 Task: Add an event with the title Team Building Workshop: Building Trust and Camaraderie, date ''2023/11/25'', time 8:30 AM to 10:30 AMand add a description: The event will kick off with a warm introduction, allowing participants to briefly share their backgrounds, interests, and aspirations. Following that, mentors and mentees will be seated together at designated tables, fostering a relaxed atmosphere conducive to open dialogue.Select event color  Lavender . Add location for the event as: 654 Trastevere, Rome, Italy, logged in from the account softage.5@softage.netand send the event invitation to softage.8@softage.net and softage.9@softage.net. Set a reminder for the event Doesn''t repeat
Action: Mouse moved to (49, 109)
Screenshot: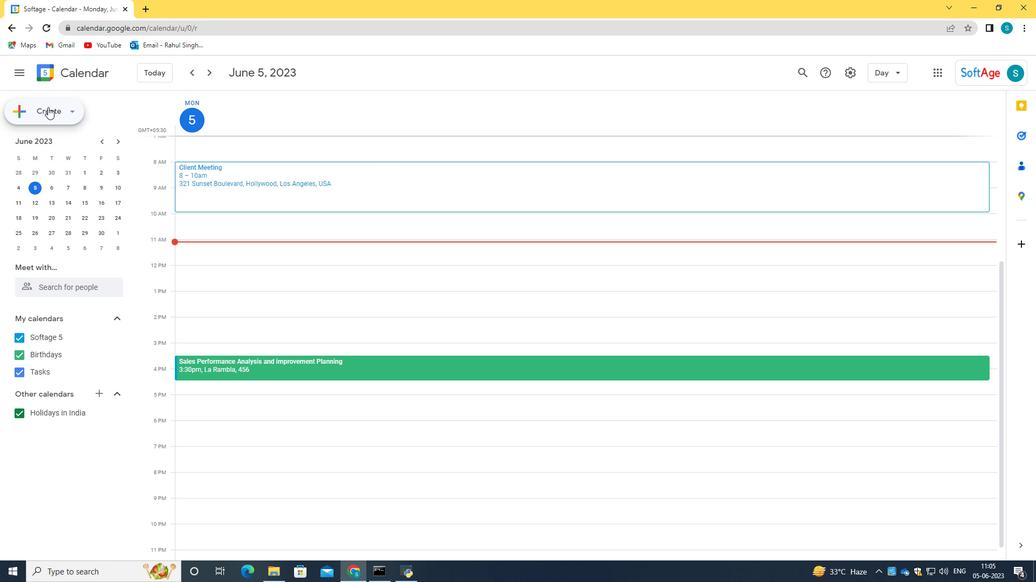 
Action: Mouse pressed left at (49, 109)
Screenshot: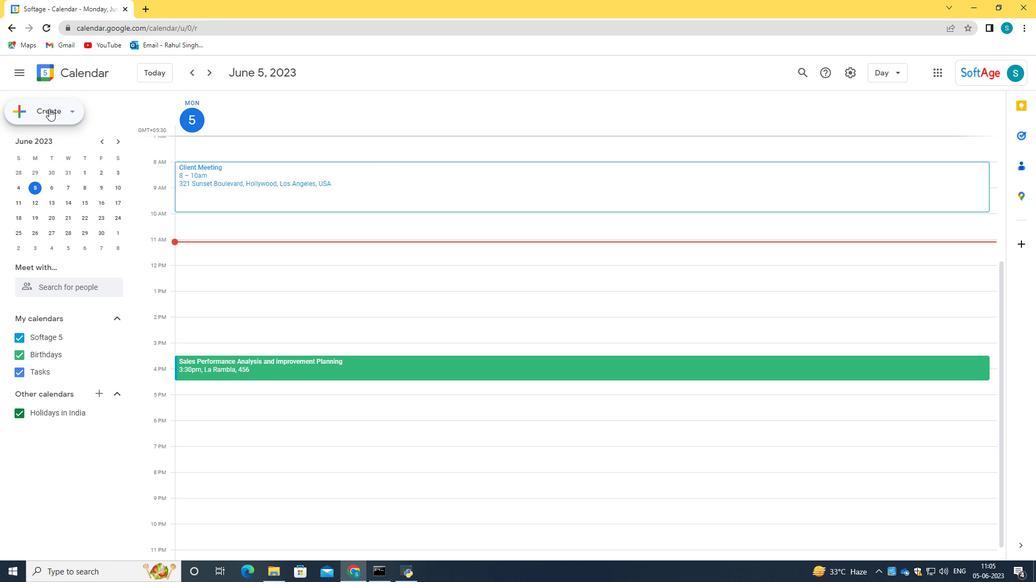 
Action: Mouse moved to (68, 138)
Screenshot: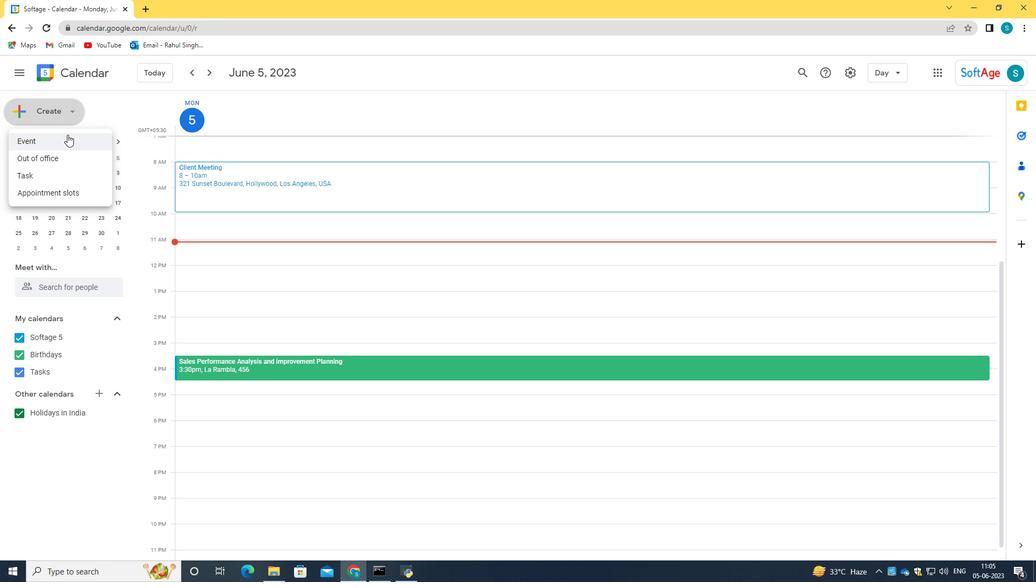 
Action: Mouse pressed left at (68, 138)
Screenshot: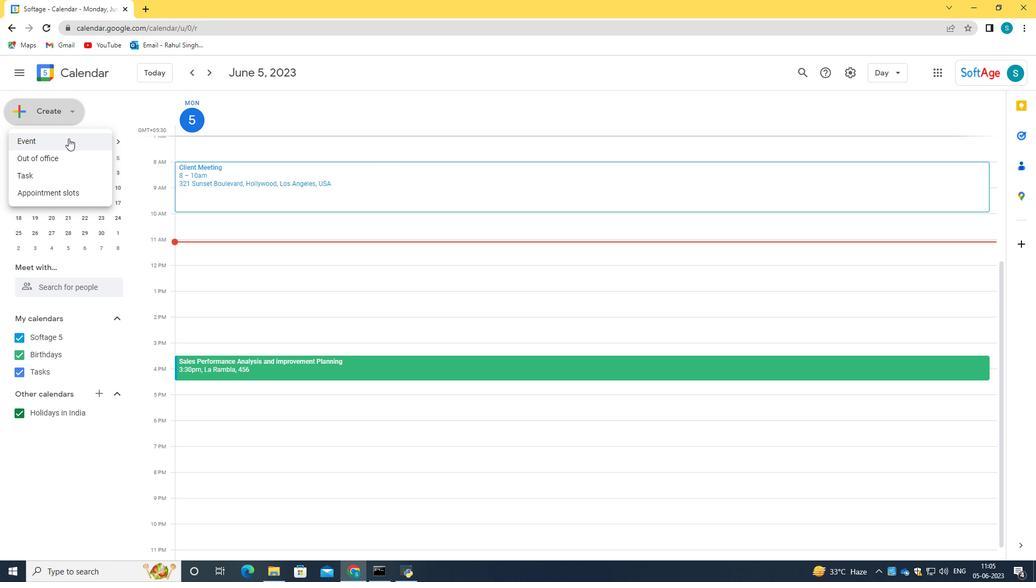 
Action: Mouse moved to (621, 432)
Screenshot: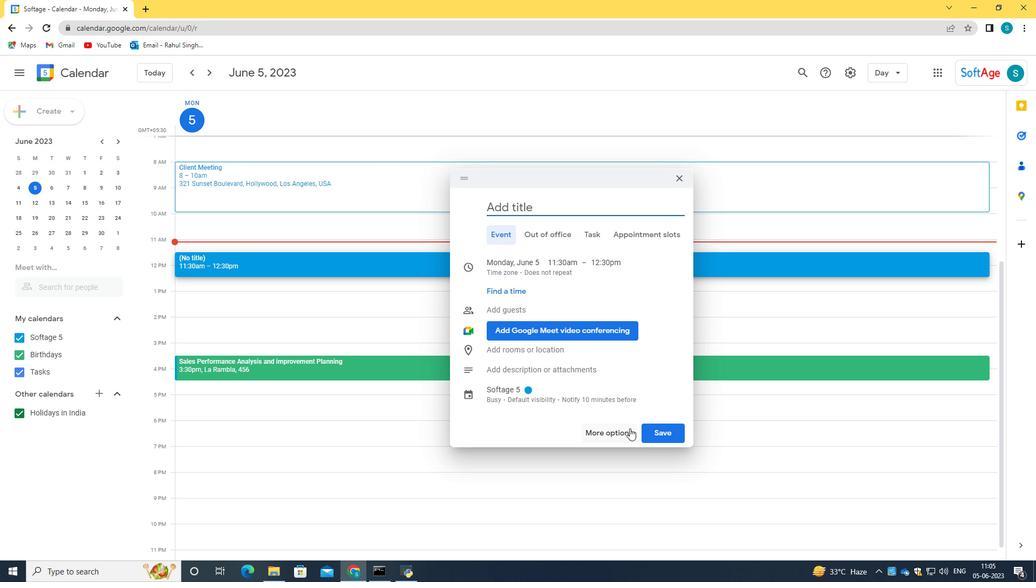 
Action: Mouse pressed left at (621, 432)
Screenshot: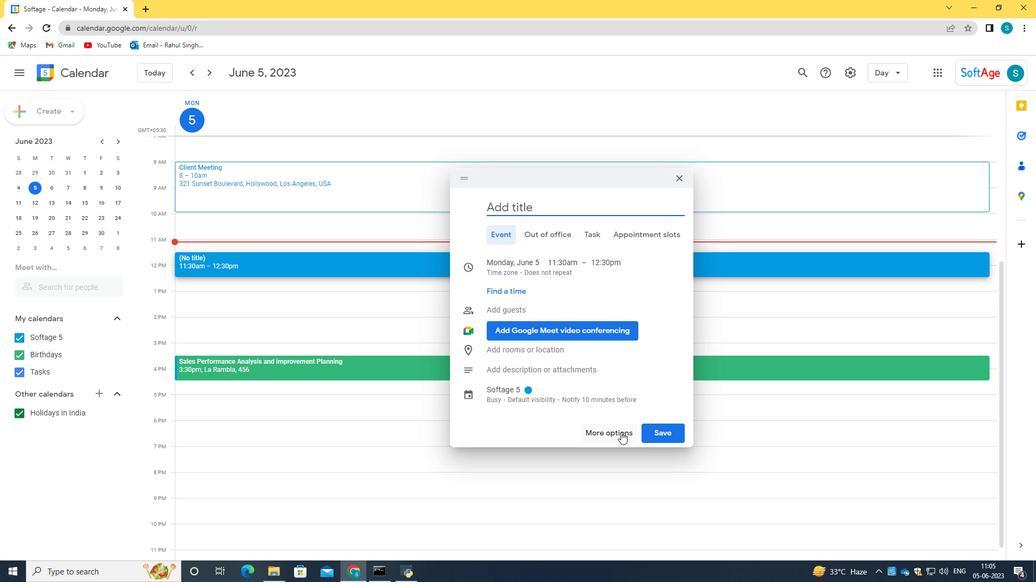 
Action: Mouse moved to (132, 79)
Screenshot: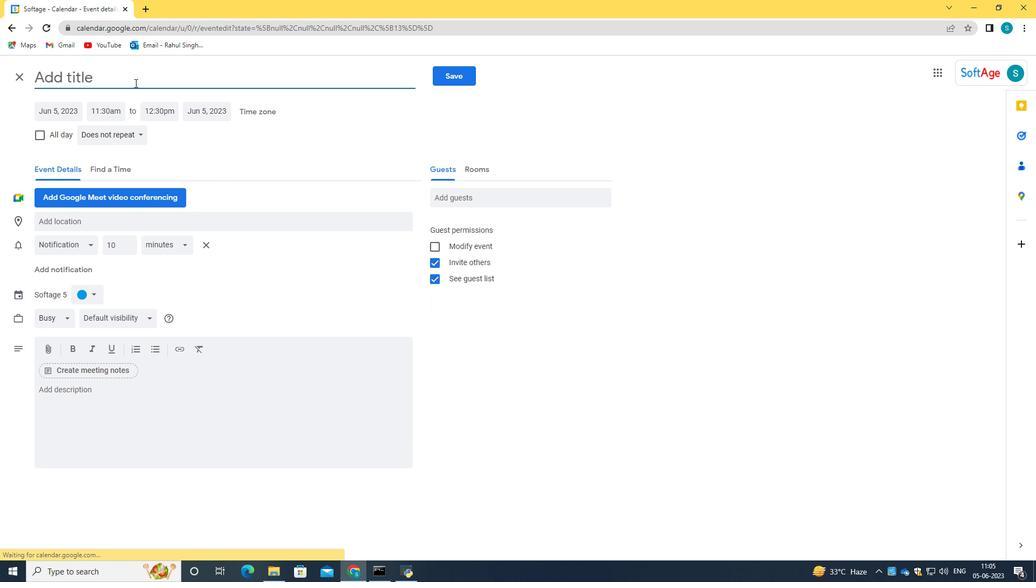 
Action: Mouse pressed left at (132, 79)
Screenshot: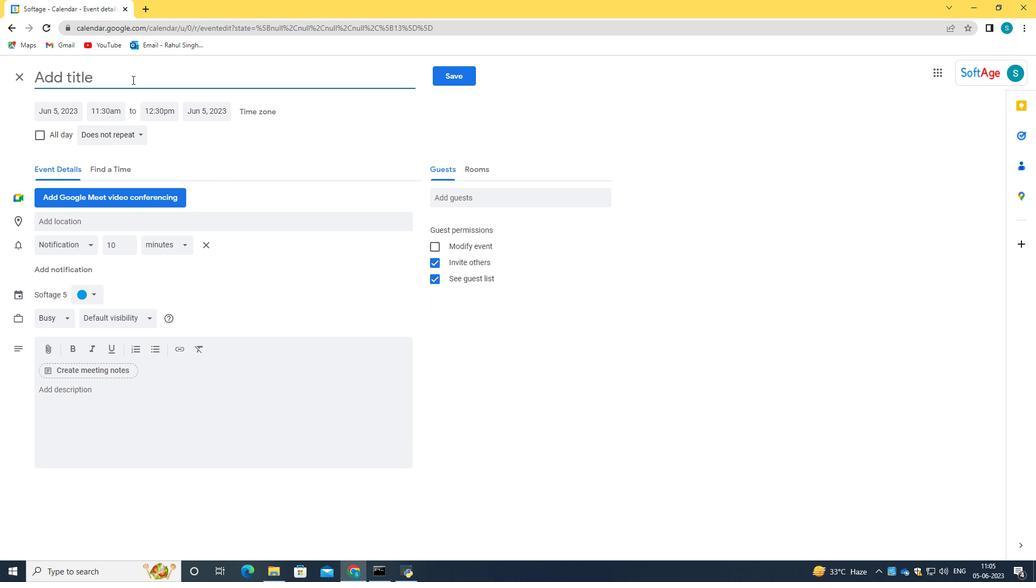 
Action: Key pressed <Key.caps_lock>T<Key.caps_lock>eam<Key.space><Key.caps_lock>B<Key.caps_lock>uilding<Key.space><Key.caps_lock>W<Key.caps_lock>orkshop<Key.shift_r>:<Key.space><Key.caps_lock>B<Key.caps_lock>uilding<Key.space><Key.caps_lock>T<Key.caps_lock>rust<Key.space>and<Key.space><Key.caps_lock>C<Key.caps_lock>amaraderie<Key.tab><Key.tab>2023<Key.shift_r><Key.shift_r><Key.shift_r><Key.shift_r><Key.shift_r><Key.shift_r>:<Key.backspace>/11/25<Key.tab>8<Key.shift_r>:30<Key.space>am<Key.tab>9<Key.shift_r>:30<Key.space>am
Screenshot: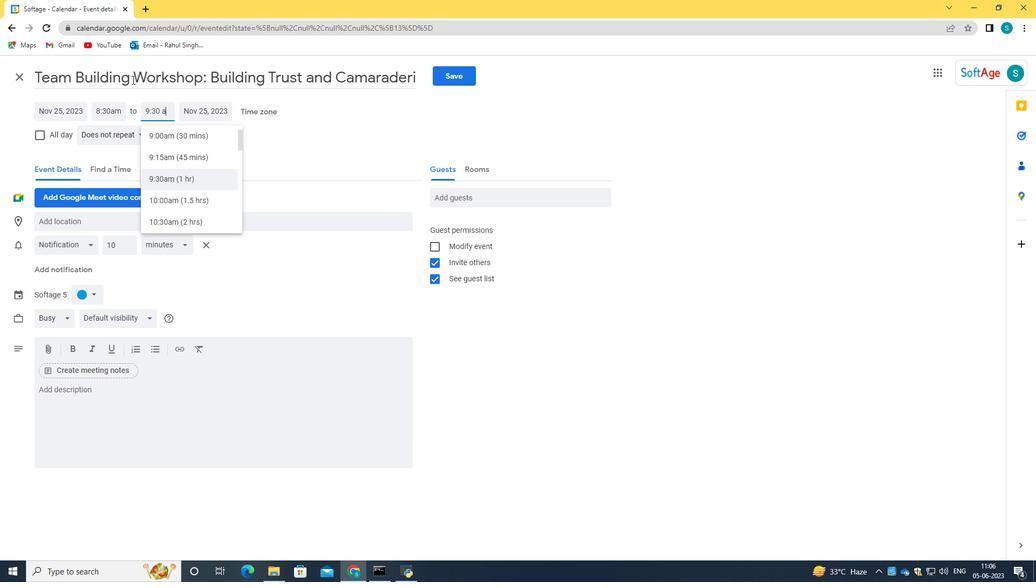 
Action: Mouse moved to (145, 409)
Screenshot: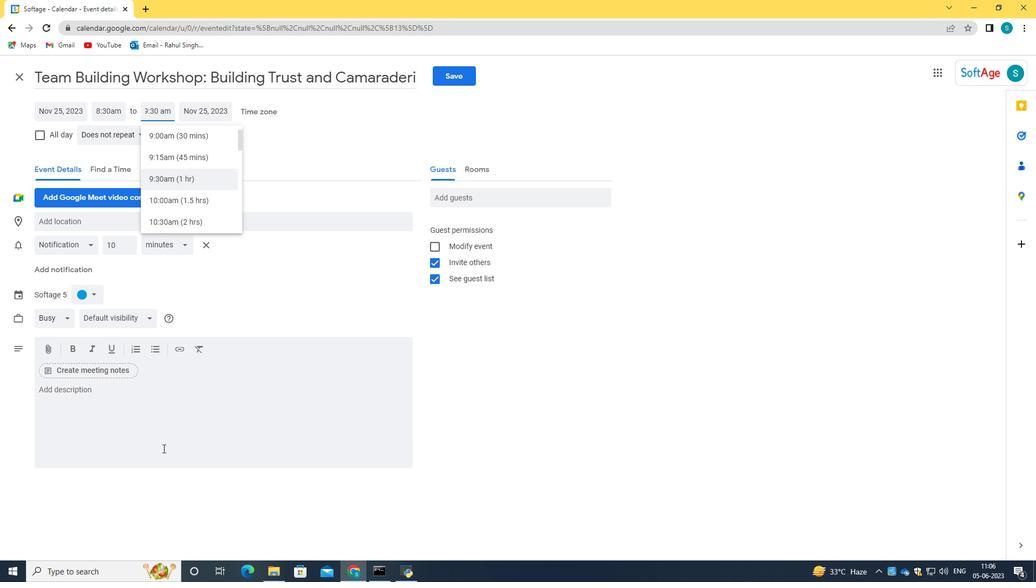 
Action: Mouse pressed left at (145, 409)
Screenshot: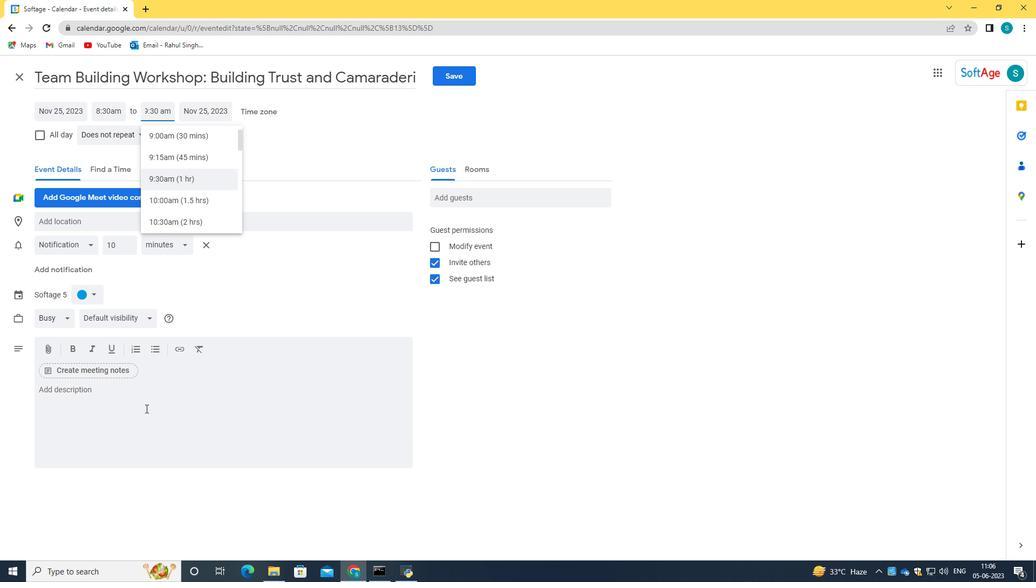 
Action: Key pressed <Key.caps_lock>T<Key.caps_lock>he<Key.space>event<Key.space>will<Key.space>kick<Key.space>off<Key.space>with<Key.space>a<Key.space>warm<Key.space>intr<Key.backspace>roduction<Key.space>,<Key.space>allown<Key.backspace>ing<Key.space>participants<Key.space>to<Key.space>briefly<Key.space>share<Key.space>their<Key.space>backgrounds,<Key.space>interests,<Key.space>and<Key.space>aspirations..<Key.space><Key.caps_lock><Key.backspace><Key.backspace><Key.space><Key.caps_lock>f<Key.caps_lock>OLL<Key.backspace><Key.backspace><Key.backspace><Key.backspace>F<Key.caps_lock>ollown<Key.backspace>ing<Key.space>that<Key.space><Key.backspace>,<Key.space>mne<Key.backspace><Key.backspace>entors<Key.space>and<Key.space>mentees<Key.space>e<Key.backspace>will<Key.space>be<Key.space>seated<Key.space>together<Key.space>at<Key.space>designated<Key.space>tables,<Key.space>fostering<Key.space>a<Key.space>relaxed<Key.space>atomosphere<Key.space><Key.backspace><Key.backspace><Key.backspace><Key.backspace><Key.backspace><Key.backspace><Key.backspace>sphere<Key.space>co<Key.backspace><Key.backspace><Key.backspace><Key.backspace><Key.backspace><Key.backspace><Key.backspace><Key.backspace><Key.backspace><Key.backspace><Key.backspace><Key.backspace>o<Key.backspace>mosphere<Key.space>conducive<Key.space>to<Key.space>open<Key.space>dialogue.
Screenshot: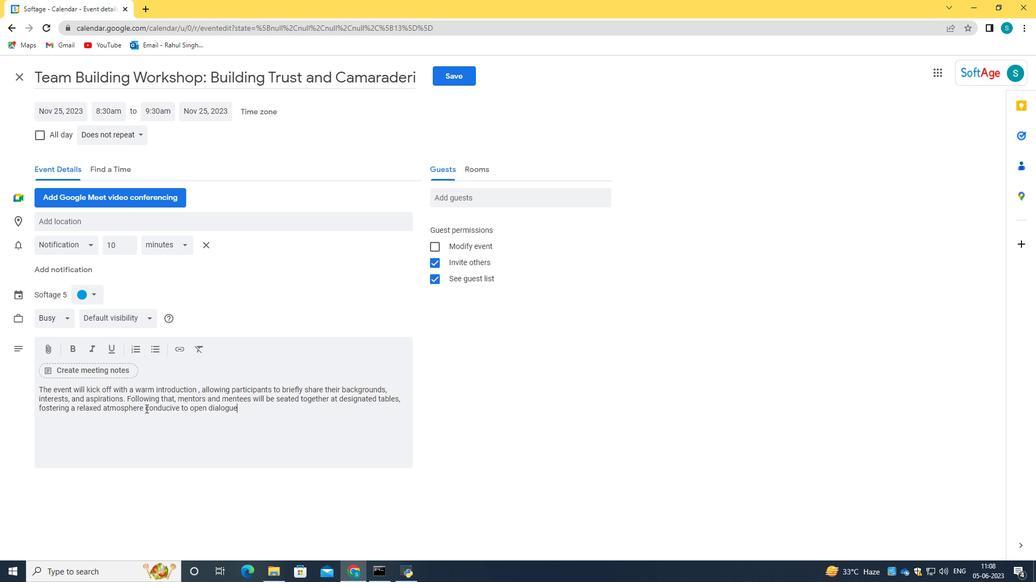 
Action: Mouse moved to (83, 291)
Screenshot: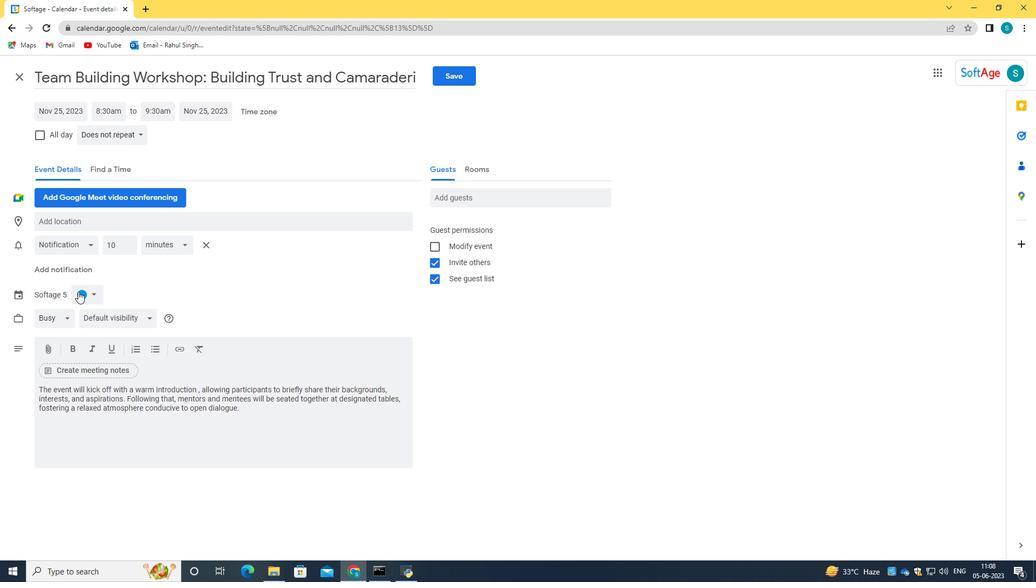 
Action: Mouse pressed left at (83, 291)
Screenshot: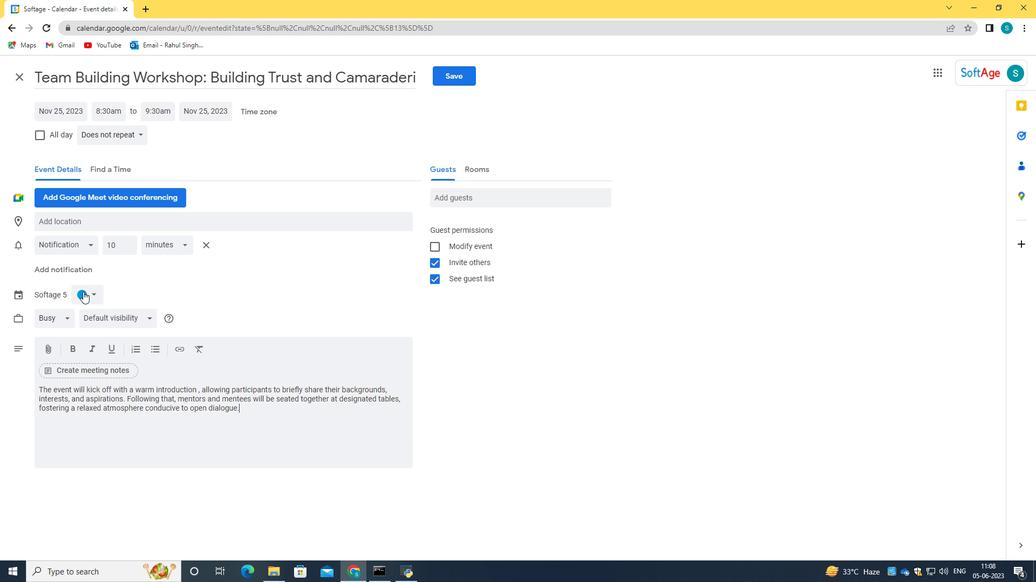 
Action: Mouse moved to (76, 348)
Screenshot: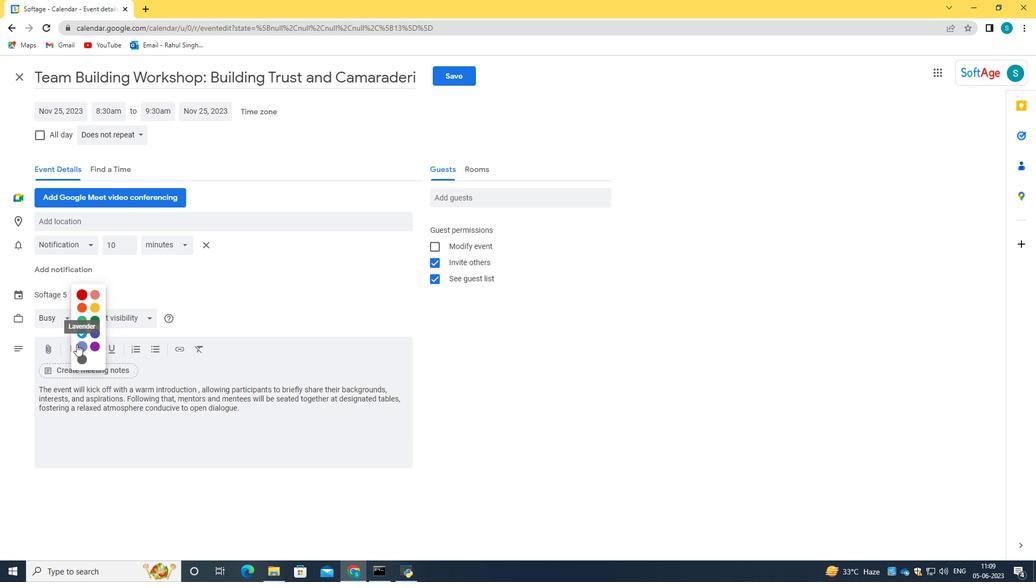 
Action: Mouse pressed left at (76, 348)
Screenshot: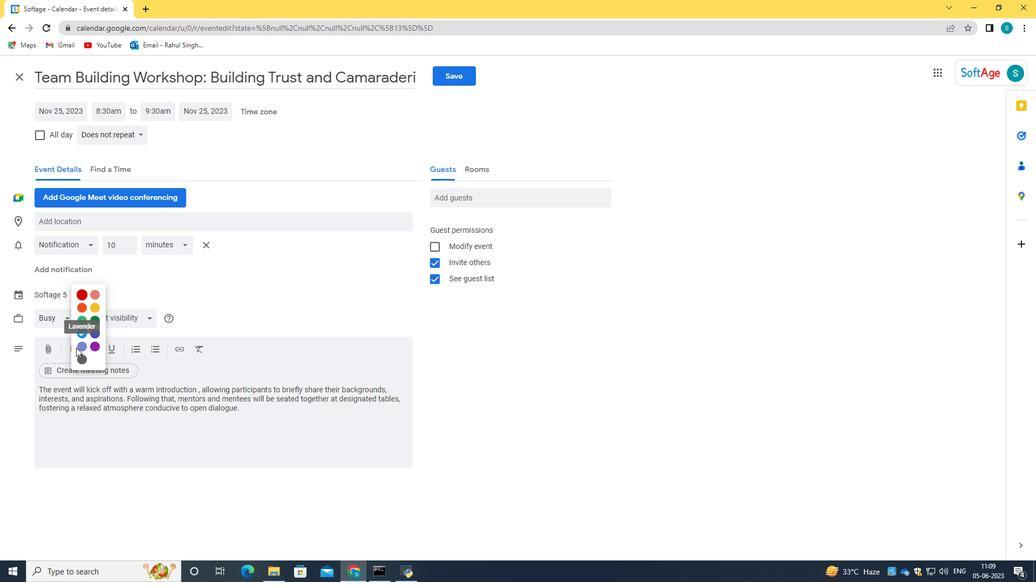 
Action: Mouse moved to (82, 346)
Screenshot: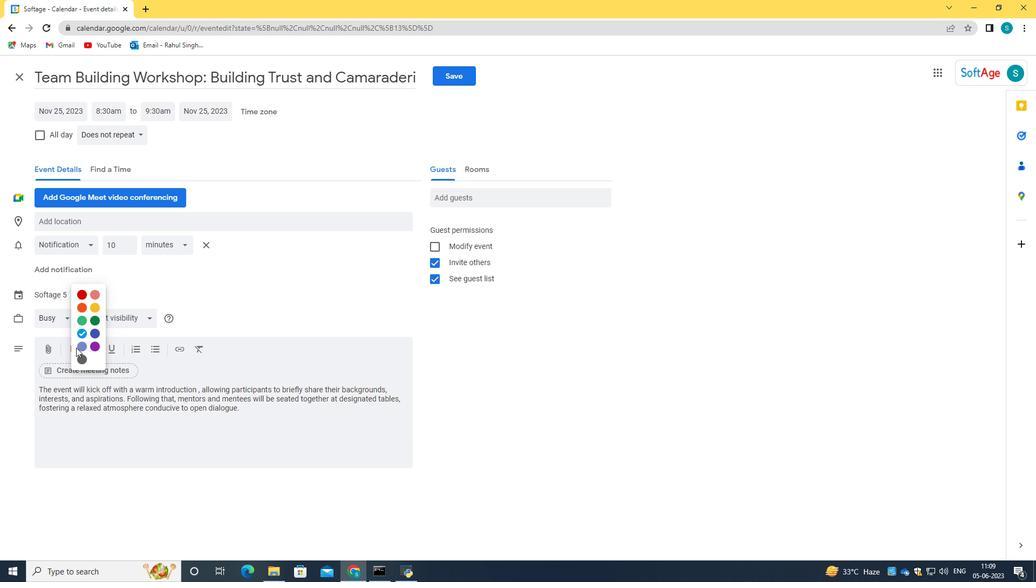 
Action: Mouse pressed left at (82, 346)
Screenshot: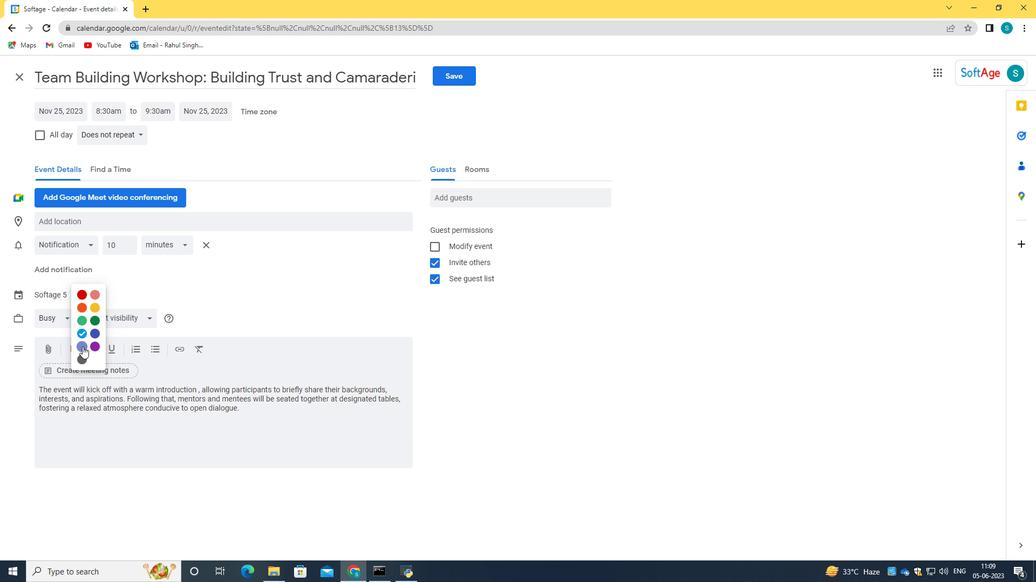 
Action: Mouse moved to (86, 222)
Screenshot: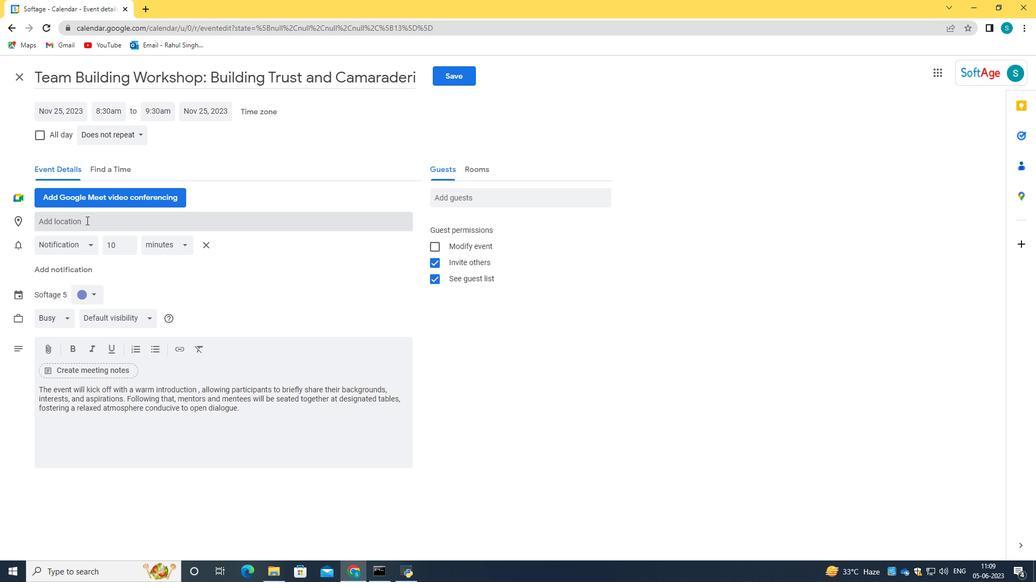 
Action: Mouse pressed left at (86, 222)
Screenshot: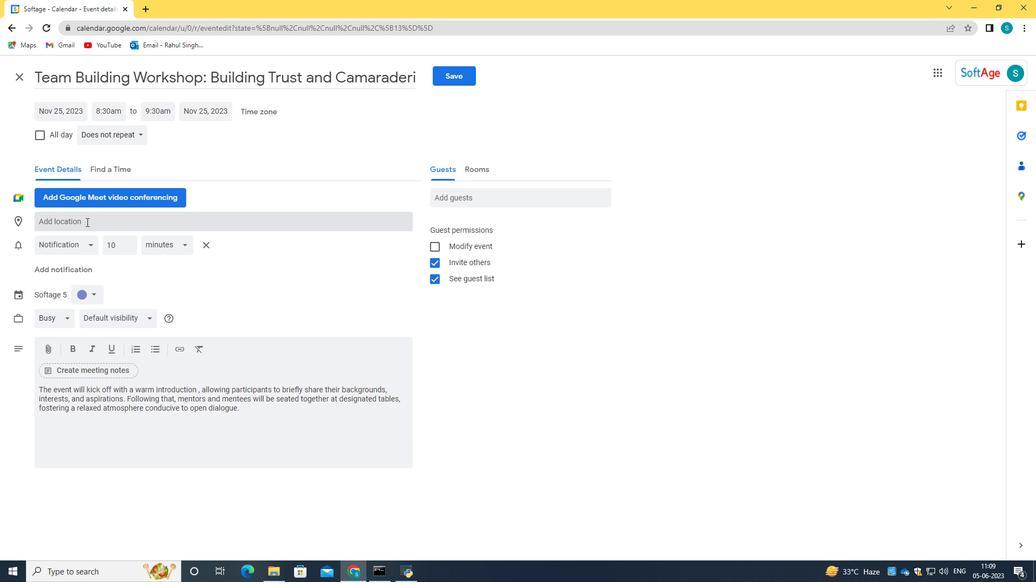 
Action: Key pressed 654<Key.space><Key.caps_lock>T<Key.caps_lock>rastevere<Key.space><Key.caps_lock>R<Key.caps_lock>ome,<Key.space><Key.caps_lock>I<Key.caps_lock>taly
Screenshot: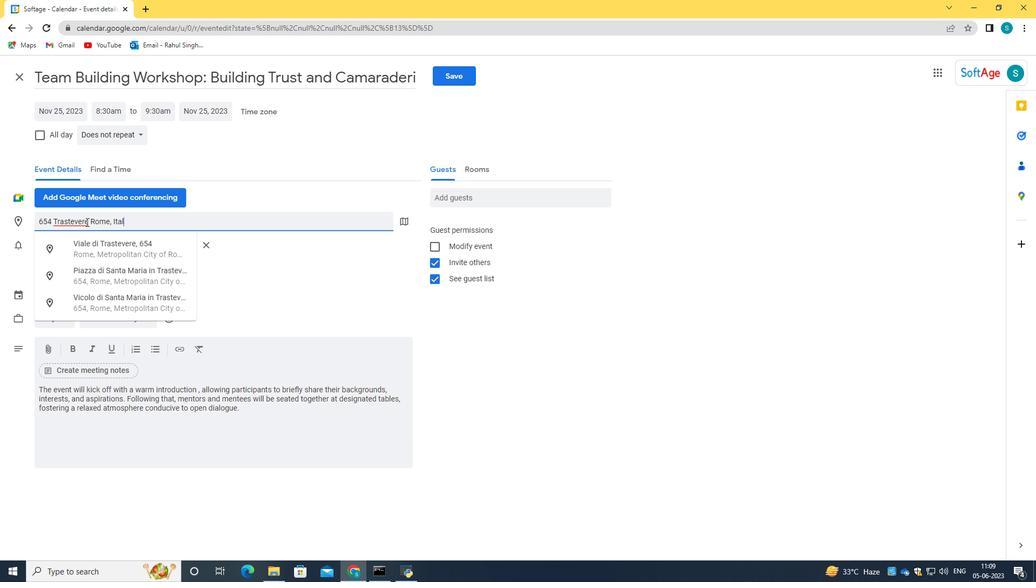 
Action: Mouse moved to (87, 221)
Screenshot: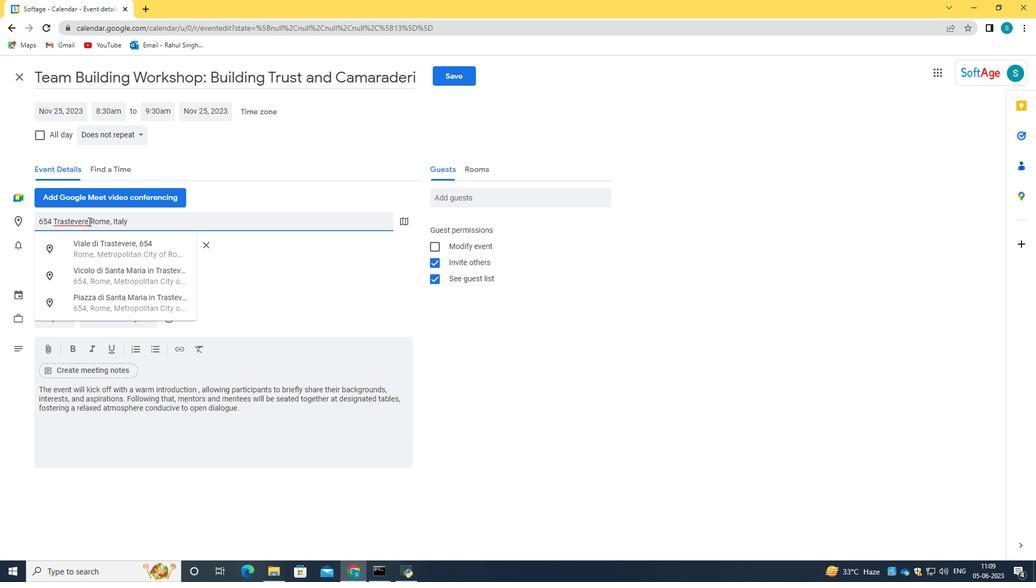 
Action: Mouse pressed left at (87, 221)
Screenshot: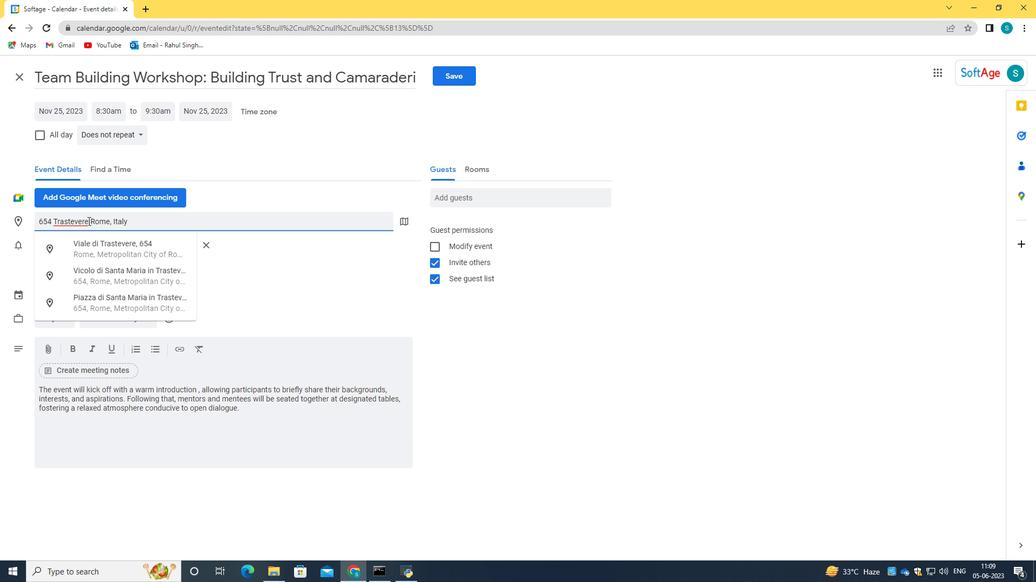 
Action: Mouse moved to (109, 226)
Screenshot: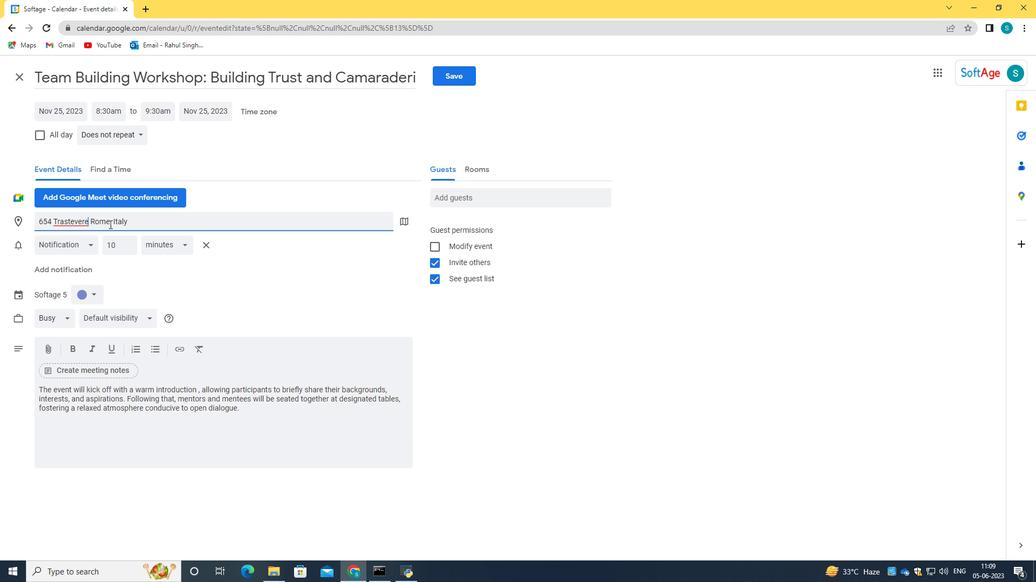 
Action: Key pressed ,<Key.space>
Screenshot: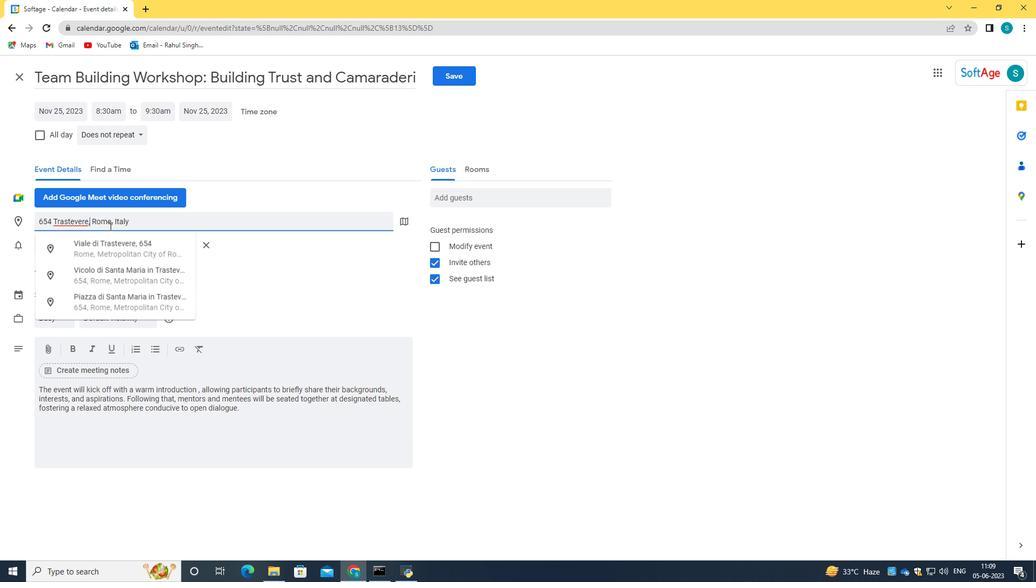 
Action: Mouse moved to (153, 247)
Screenshot: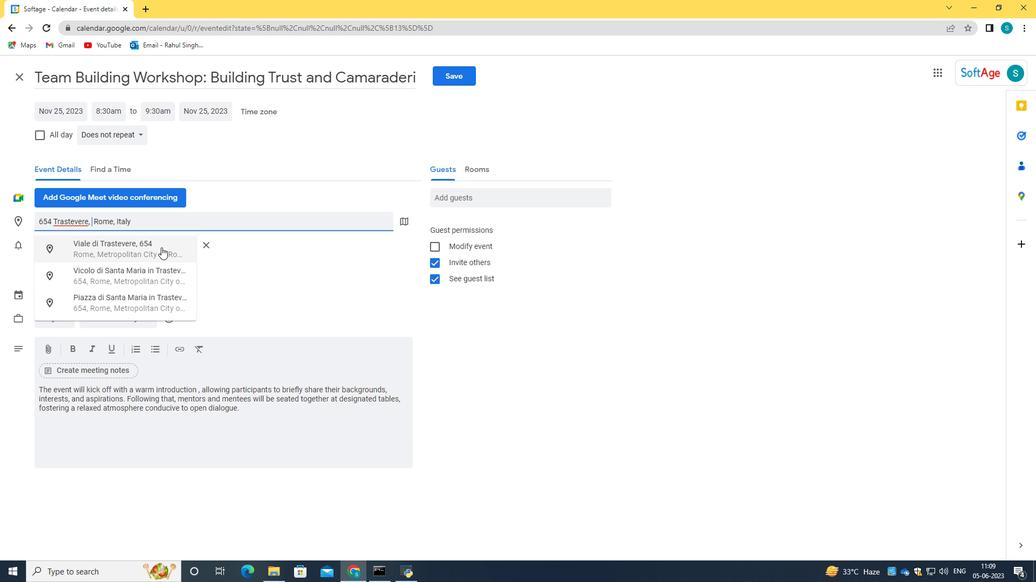 
Action: Mouse pressed left at (153, 247)
Screenshot: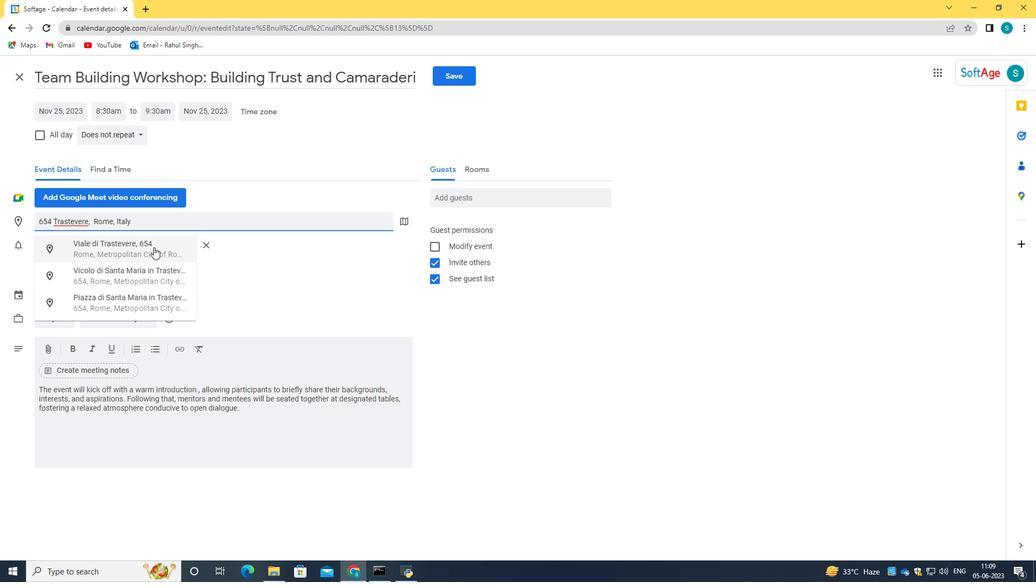 
Action: Mouse moved to (489, 191)
Screenshot: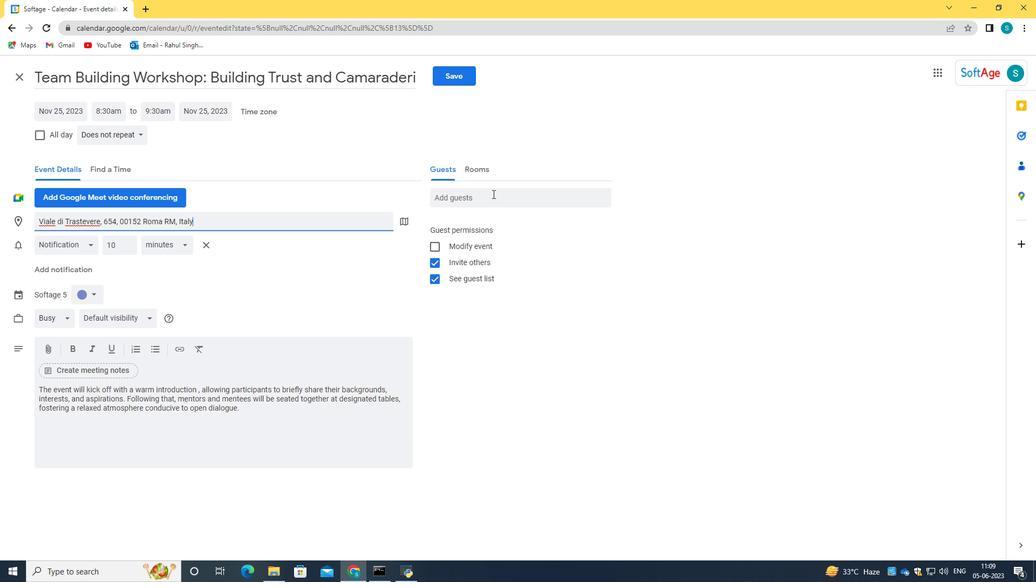 
Action: Mouse pressed left at (489, 191)
Screenshot: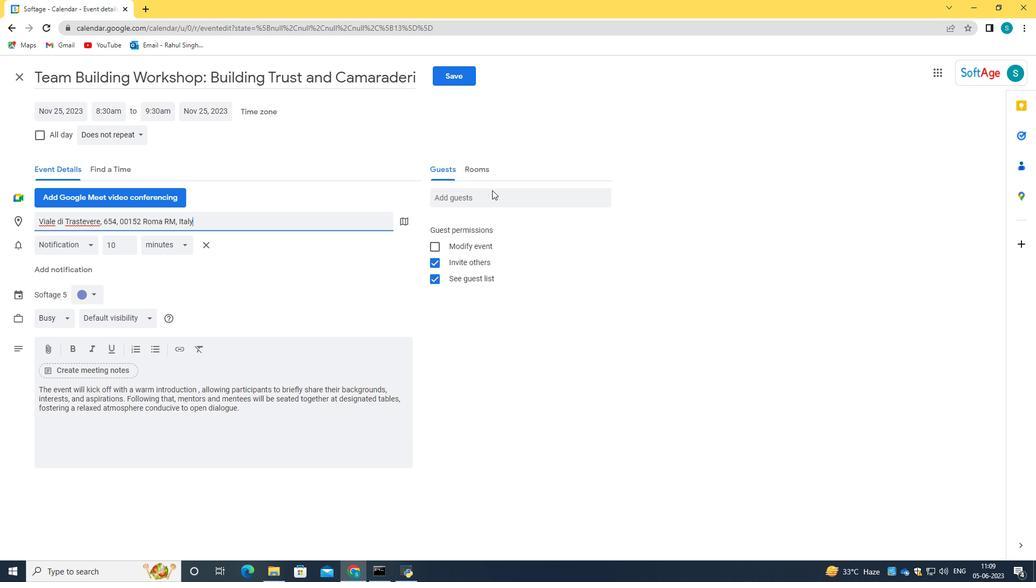 
Action: Key pressed sofatge<Key.backspace><Key.backspace><Key.backspace><Key.backspace>tage.8<Key.shift>@softage.net<Key.tab>softage.9<Key.shift>@softage.net
Screenshot: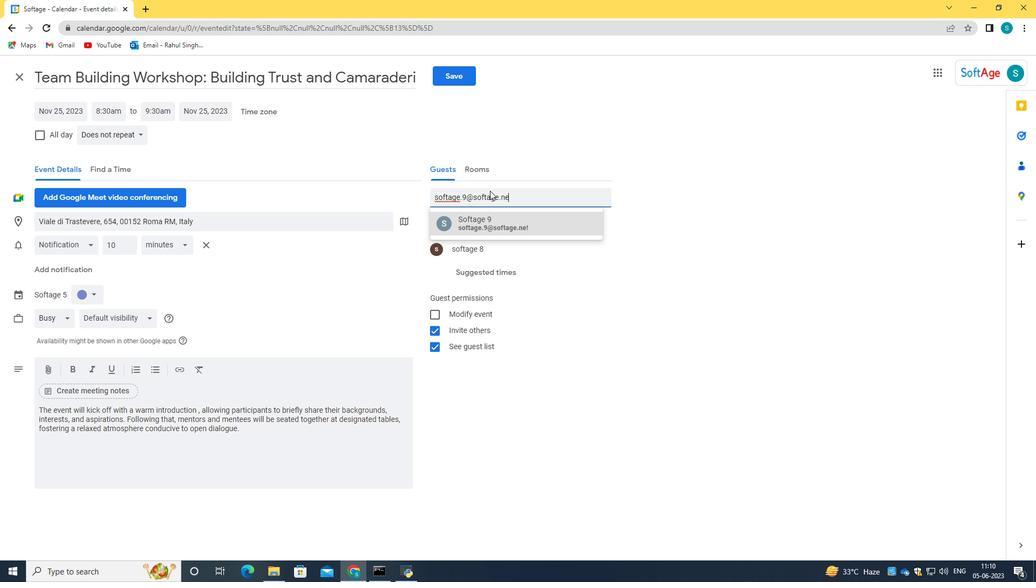 
Action: Mouse moved to (499, 219)
Screenshot: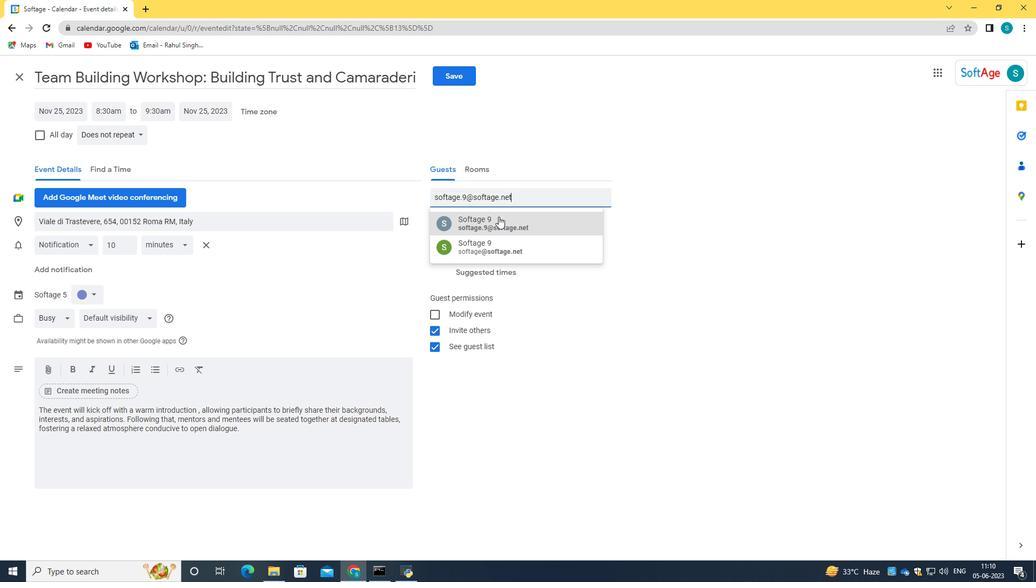 
Action: Mouse pressed left at (499, 219)
Screenshot: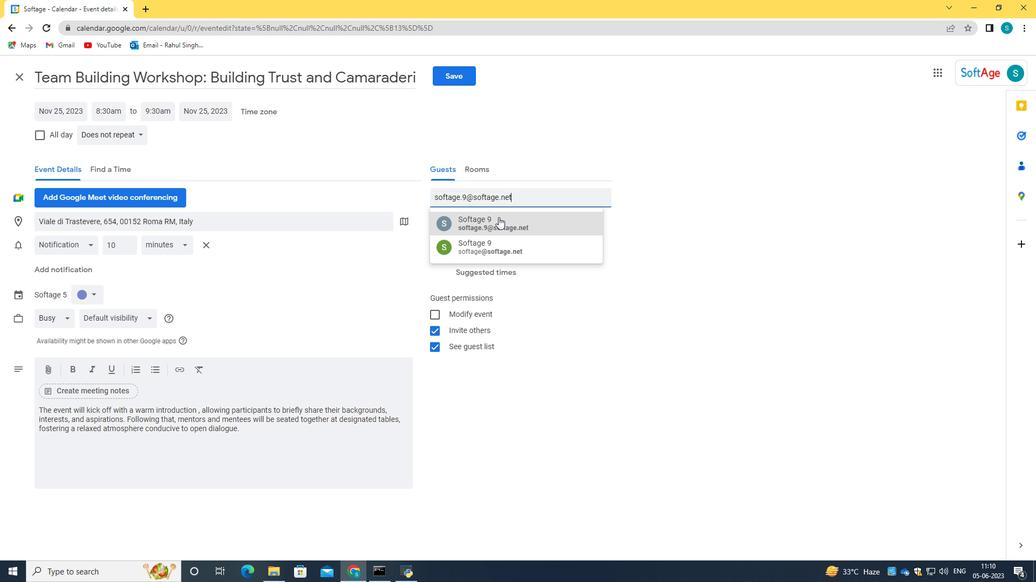 
Action: Mouse moved to (134, 133)
Screenshot: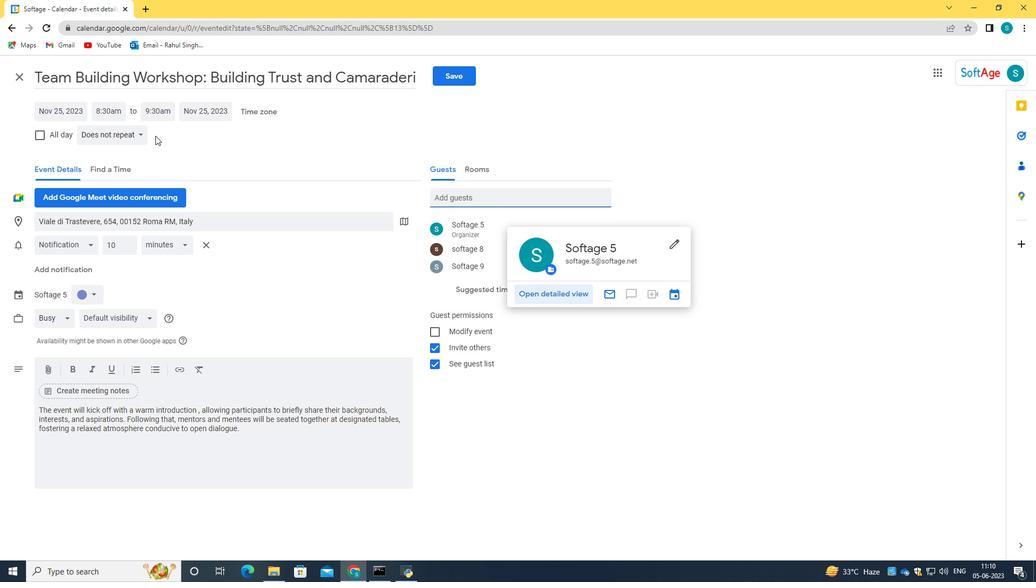 
Action: Mouse pressed left at (134, 133)
Screenshot: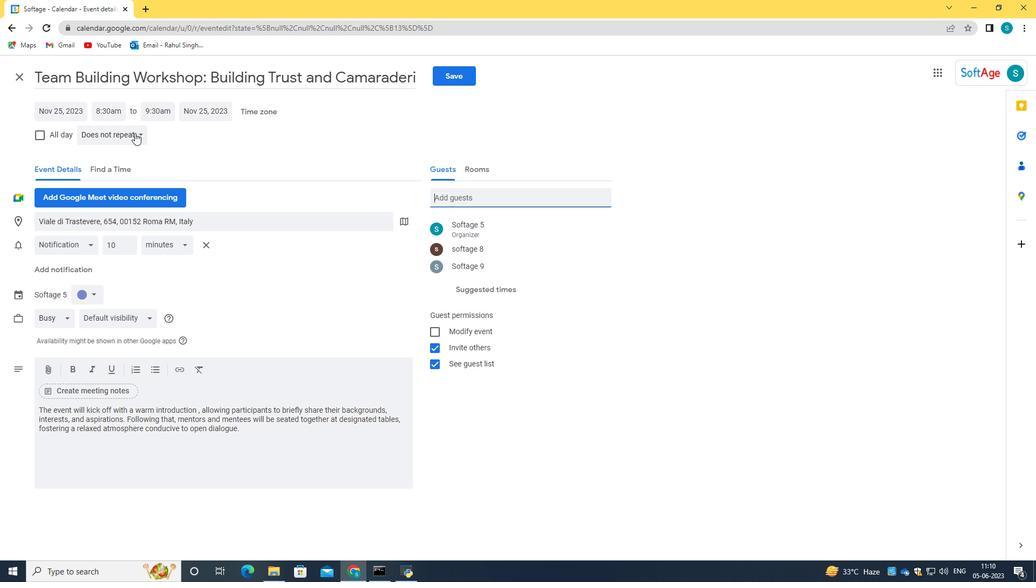 
Action: Mouse moved to (140, 140)
Screenshot: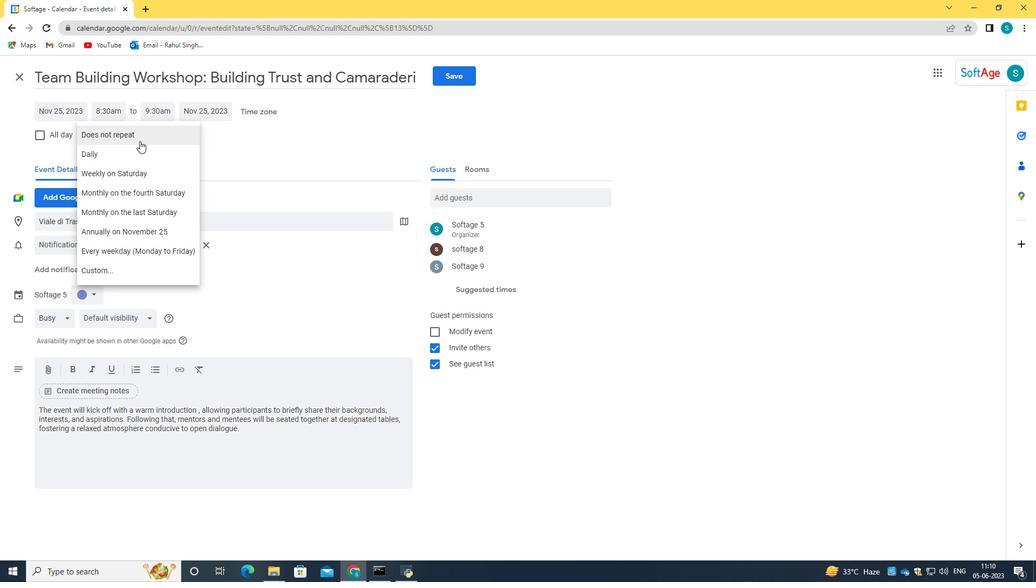 
Action: Mouse pressed left at (140, 140)
Screenshot: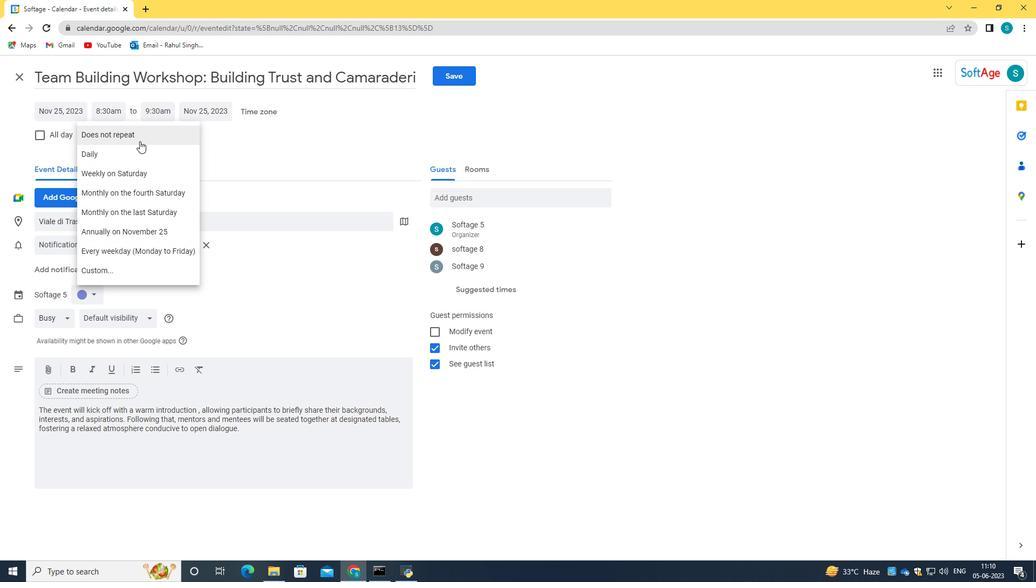 
Action: Mouse moved to (467, 81)
Screenshot: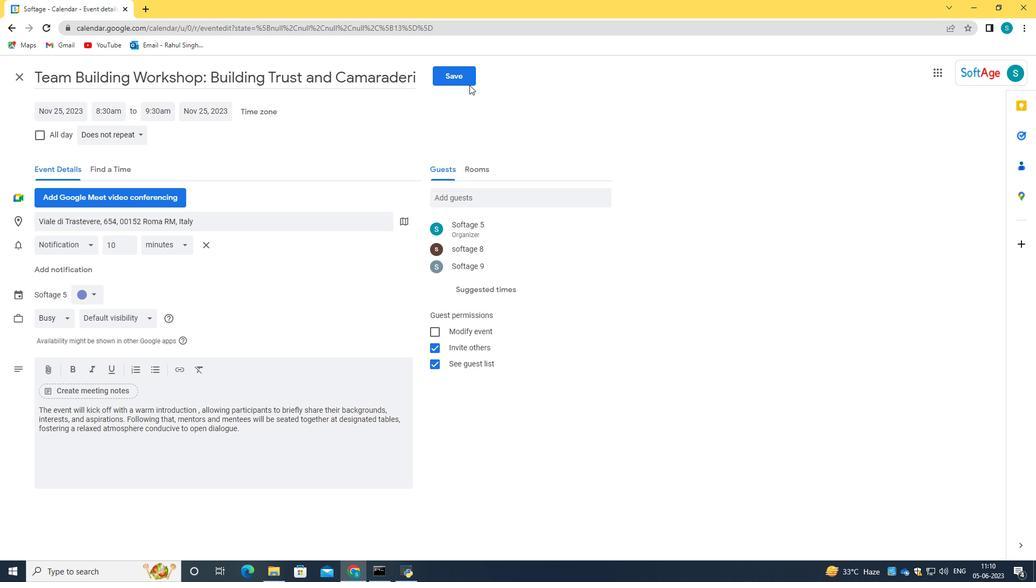 
Action: Mouse pressed left at (467, 81)
Screenshot: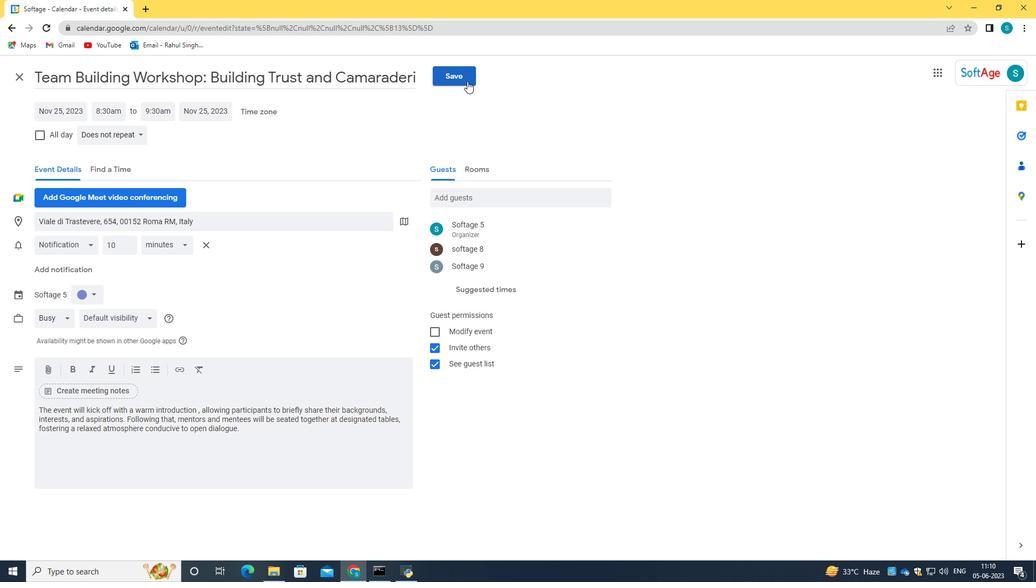 
Action: Mouse moved to (611, 334)
Screenshot: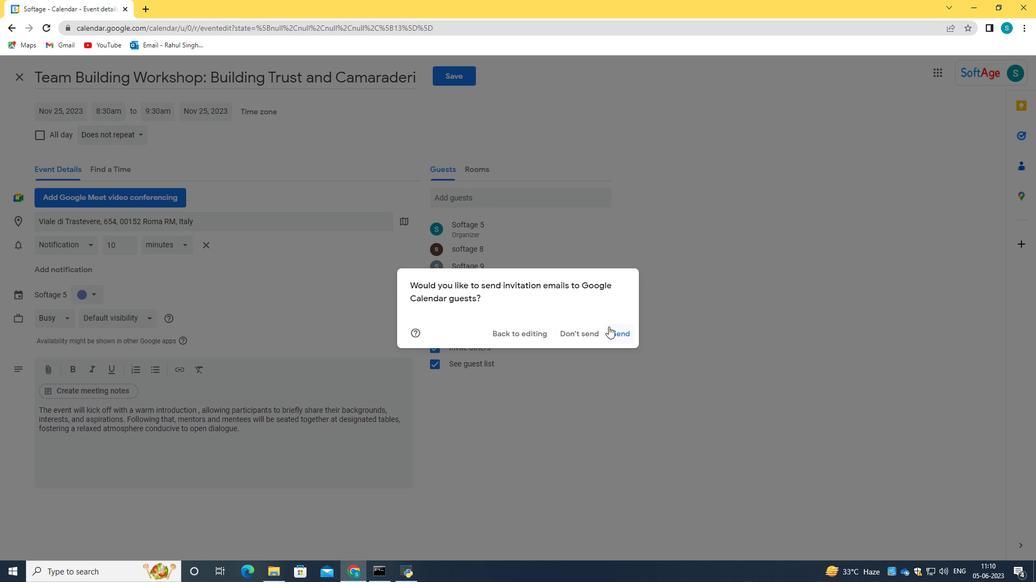 
Action: Mouse pressed left at (611, 334)
Screenshot: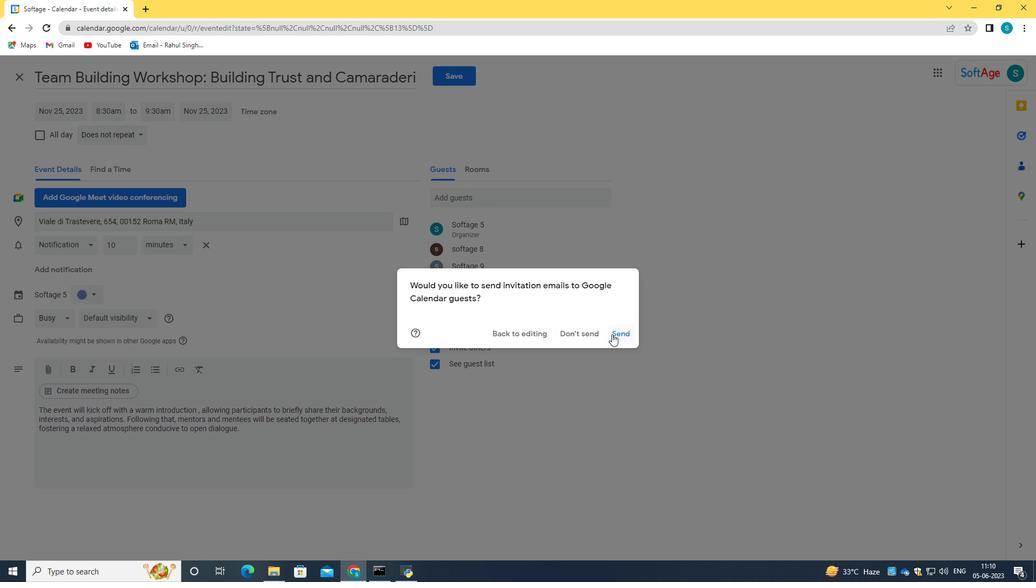 
